 Task: Add to scrum project VantageTech a team member softage.3@softage.net.
Action: Mouse moved to (249, 66)
Screenshot: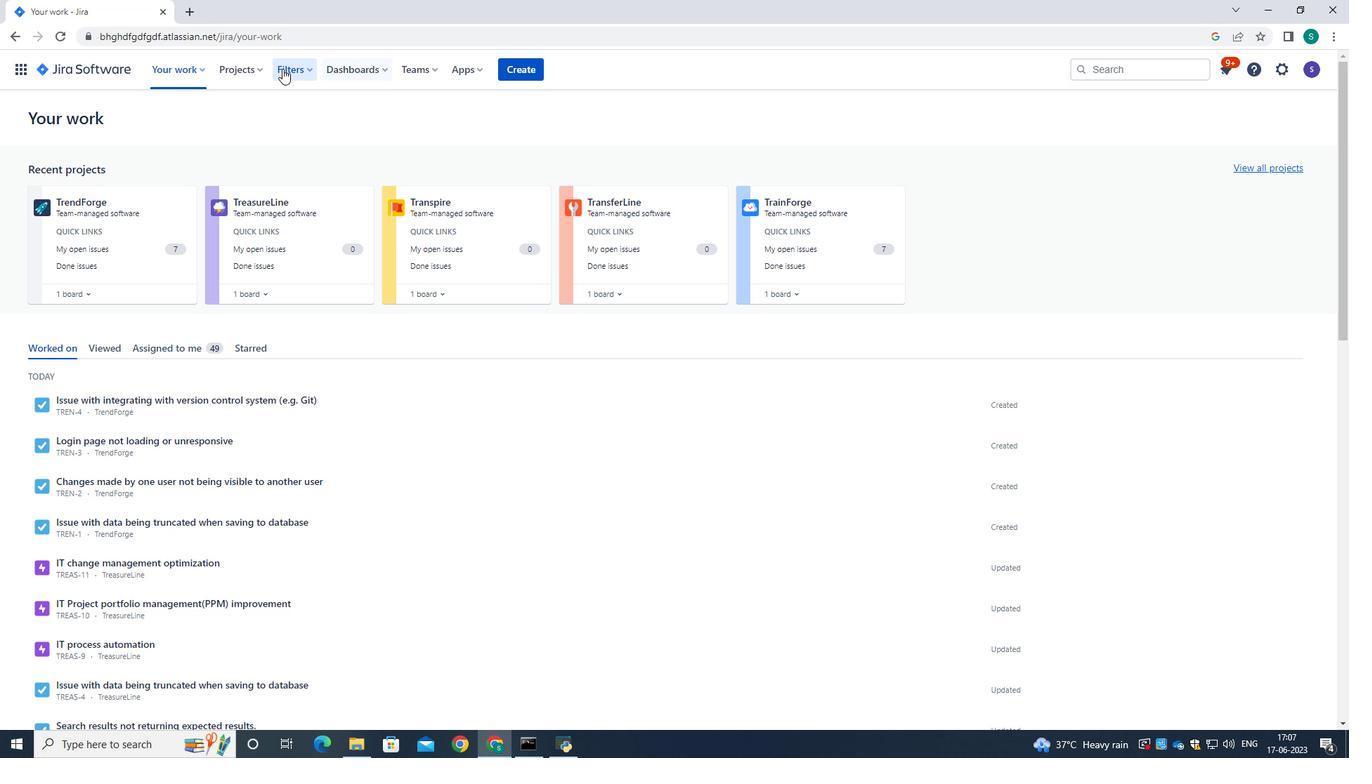 
Action: Mouse pressed left at (249, 66)
Screenshot: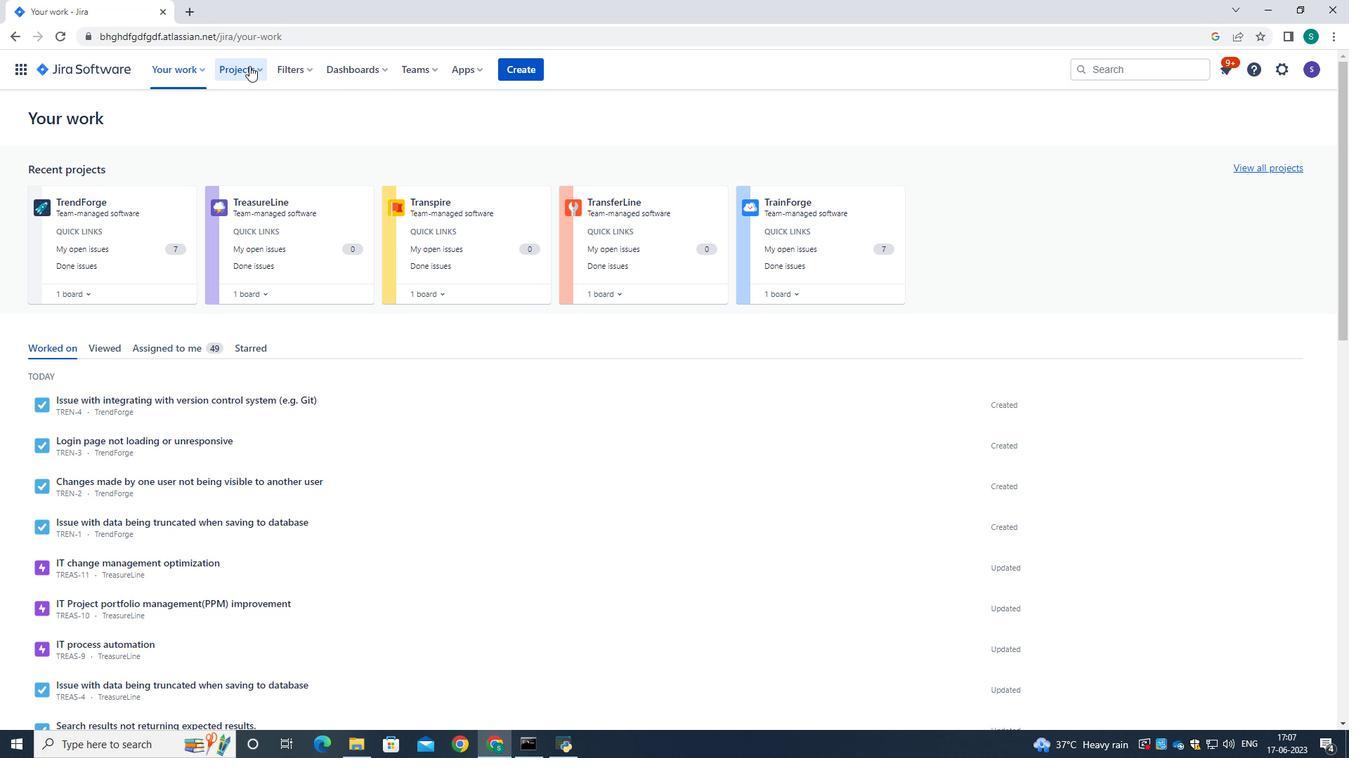 
Action: Mouse moved to (280, 133)
Screenshot: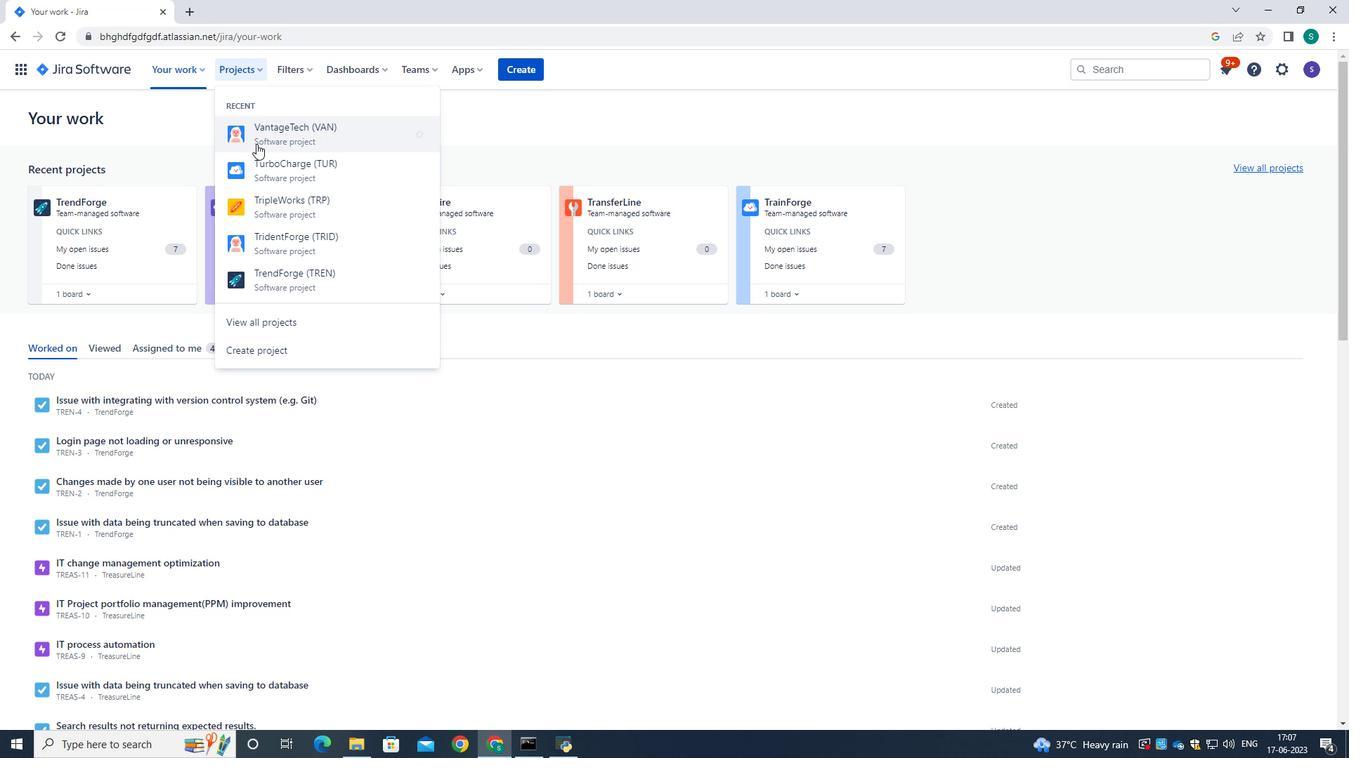 
Action: Mouse pressed left at (280, 133)
Screenshot: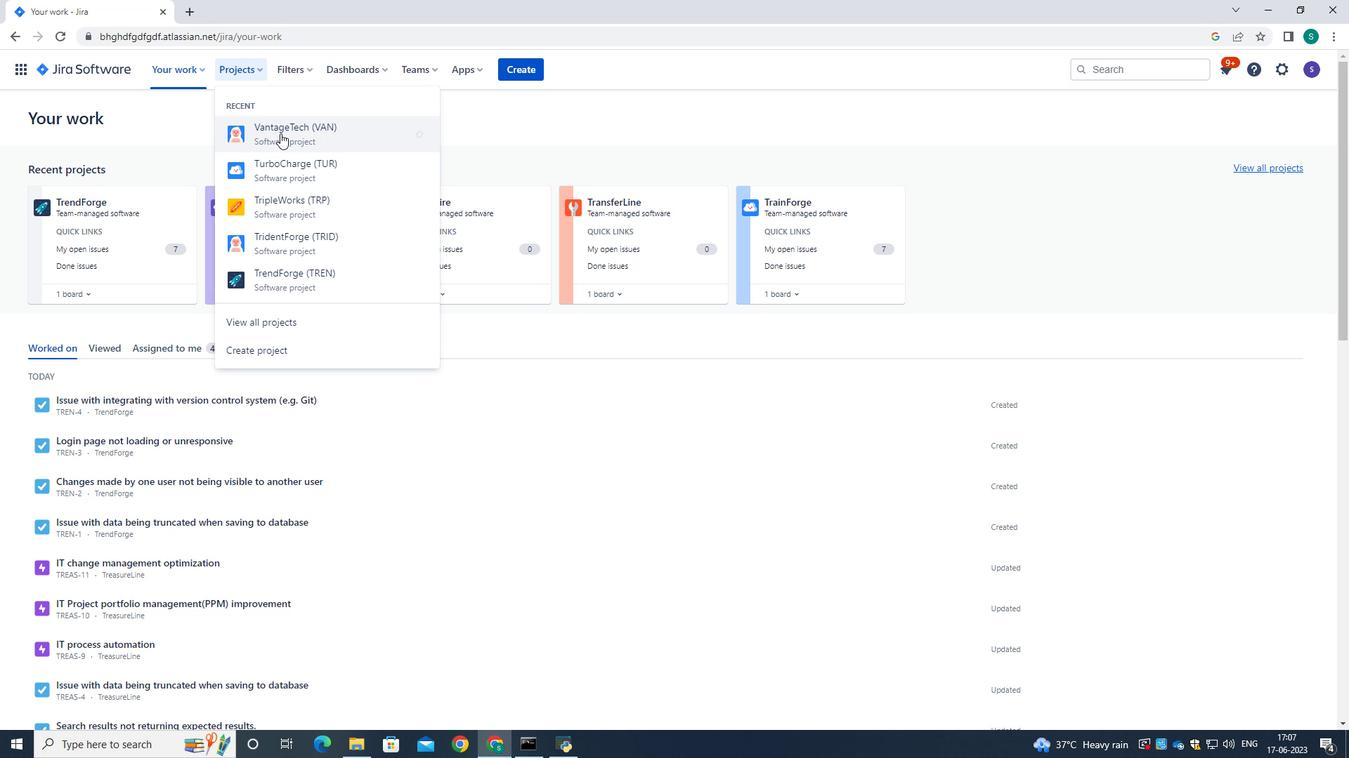 
Action: Mouse moved to (308, 195)
Screenshot: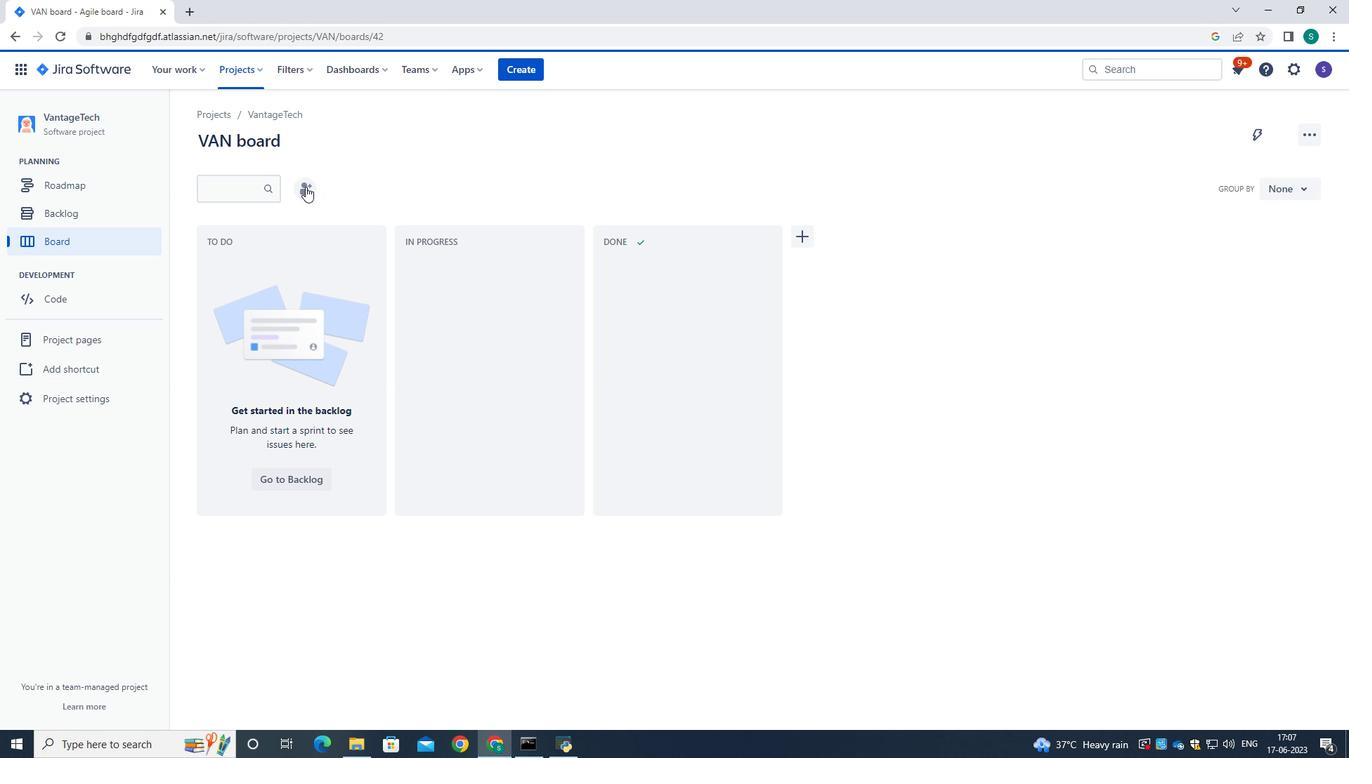 
Action: Mouse pressed left at (308, 195)
Screenshot: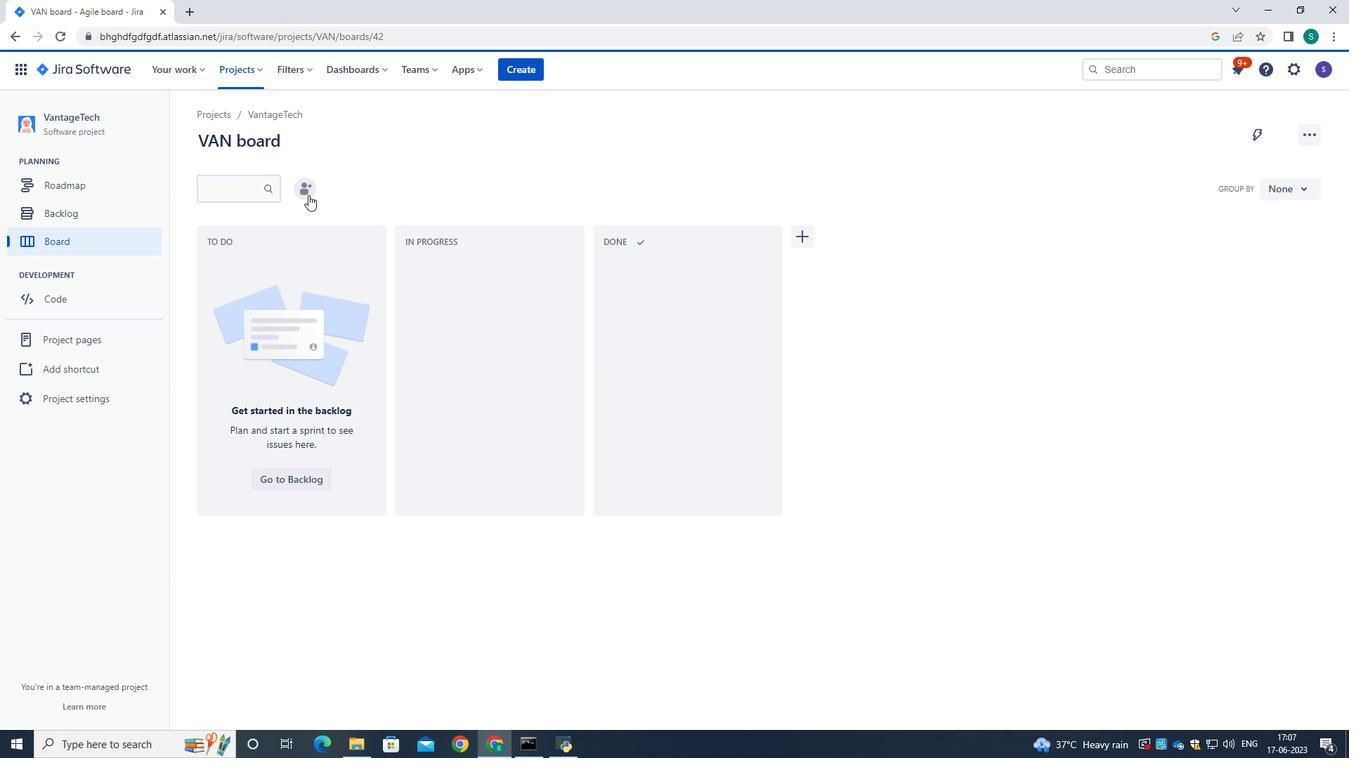 
Action: Mouse moved to (645, 176)
Screenshot: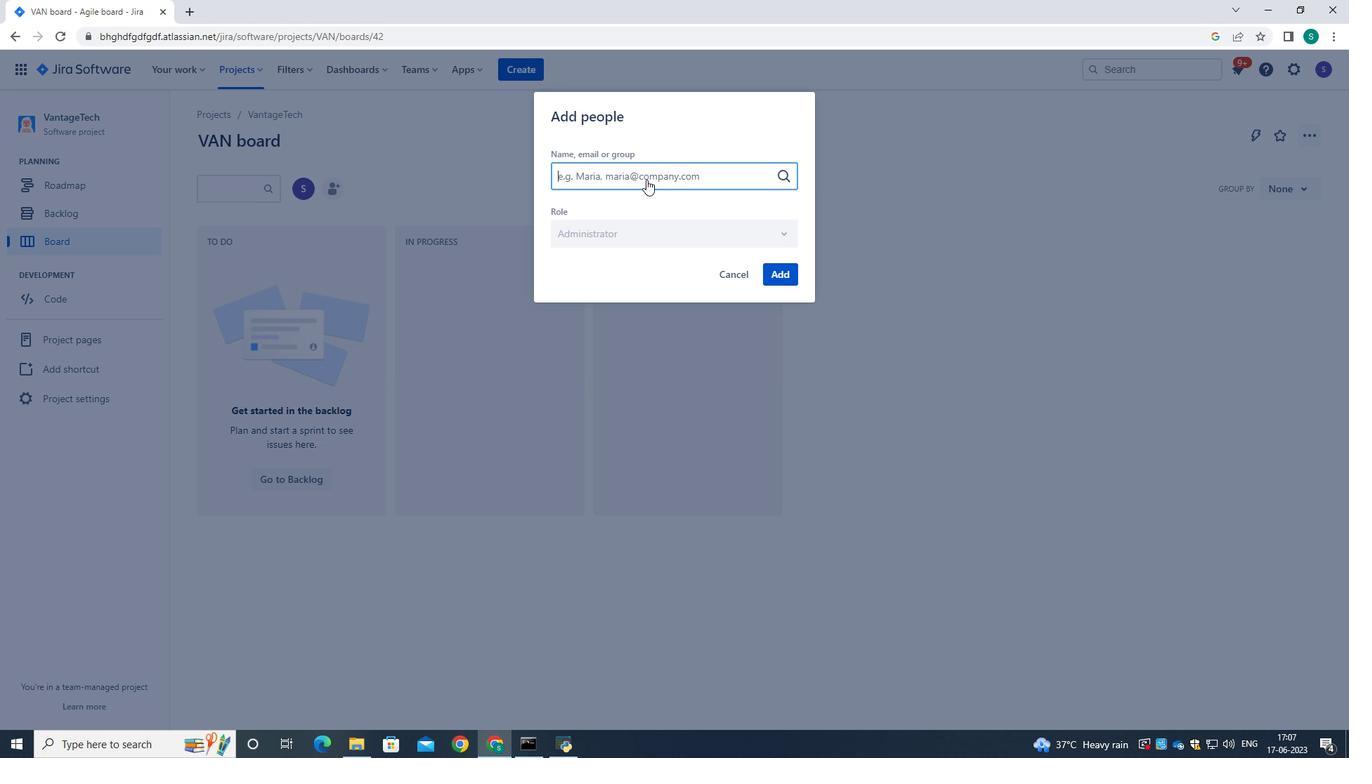 
Action: Mouse pressed left at (645, 176)
Screenshot: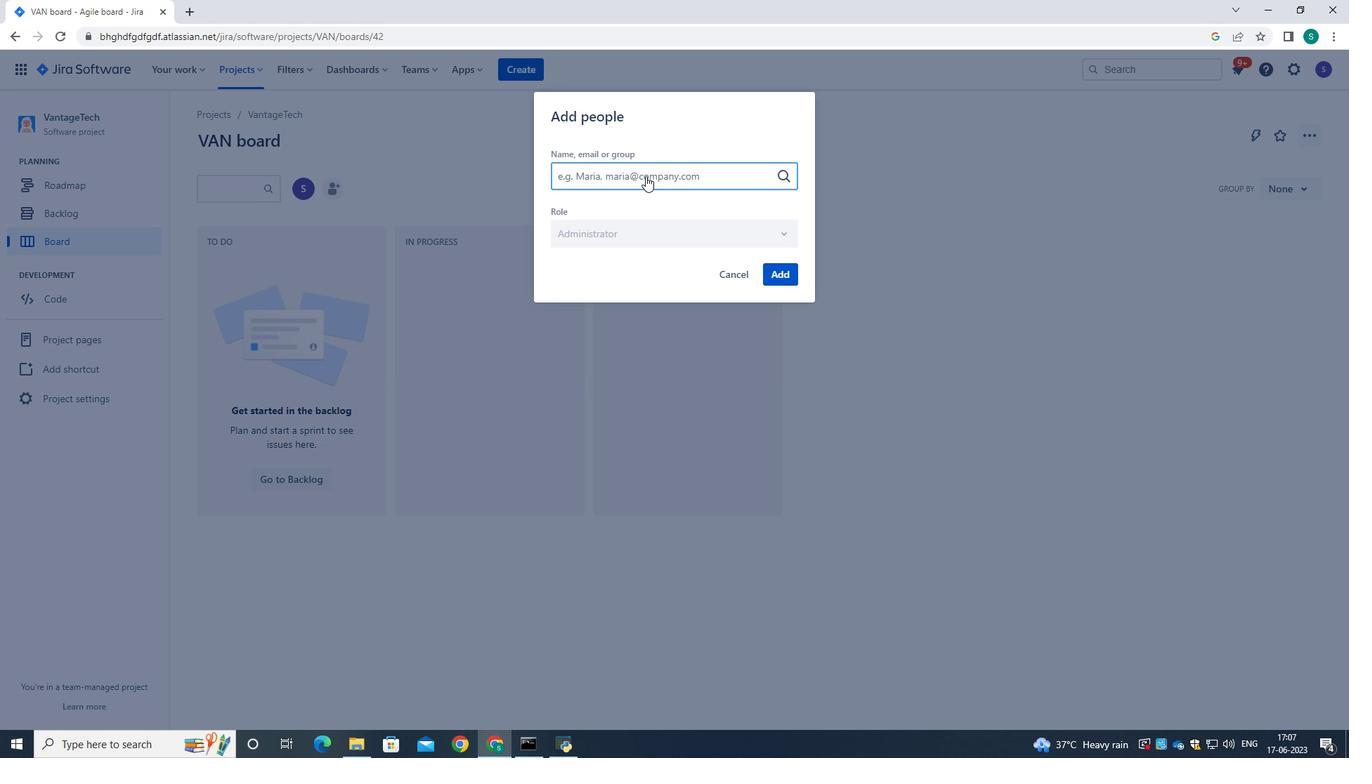 
Action: Key pressed softage.3<Key.shift>@softage/<Key.backspace>.net
Screenshot: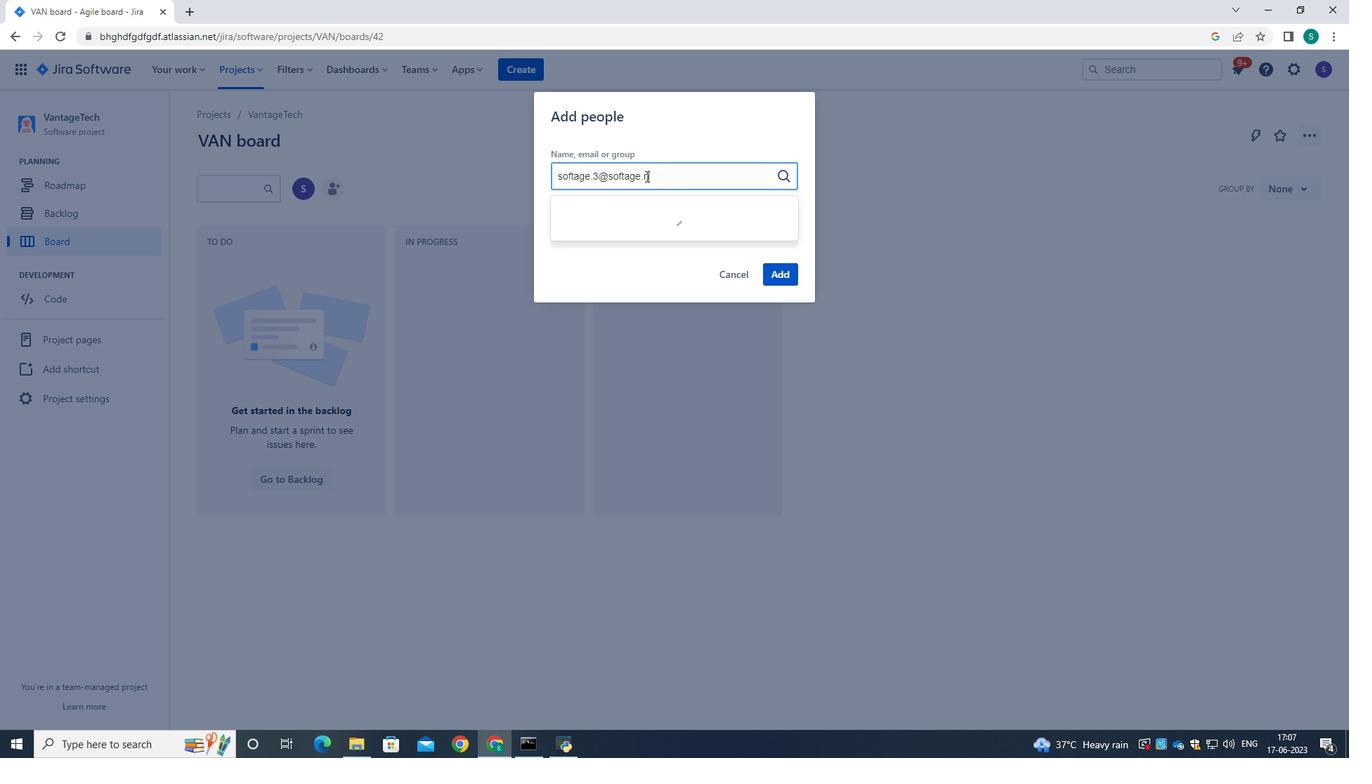 
Action: Mouse moved to (616, 211)
Screenshot: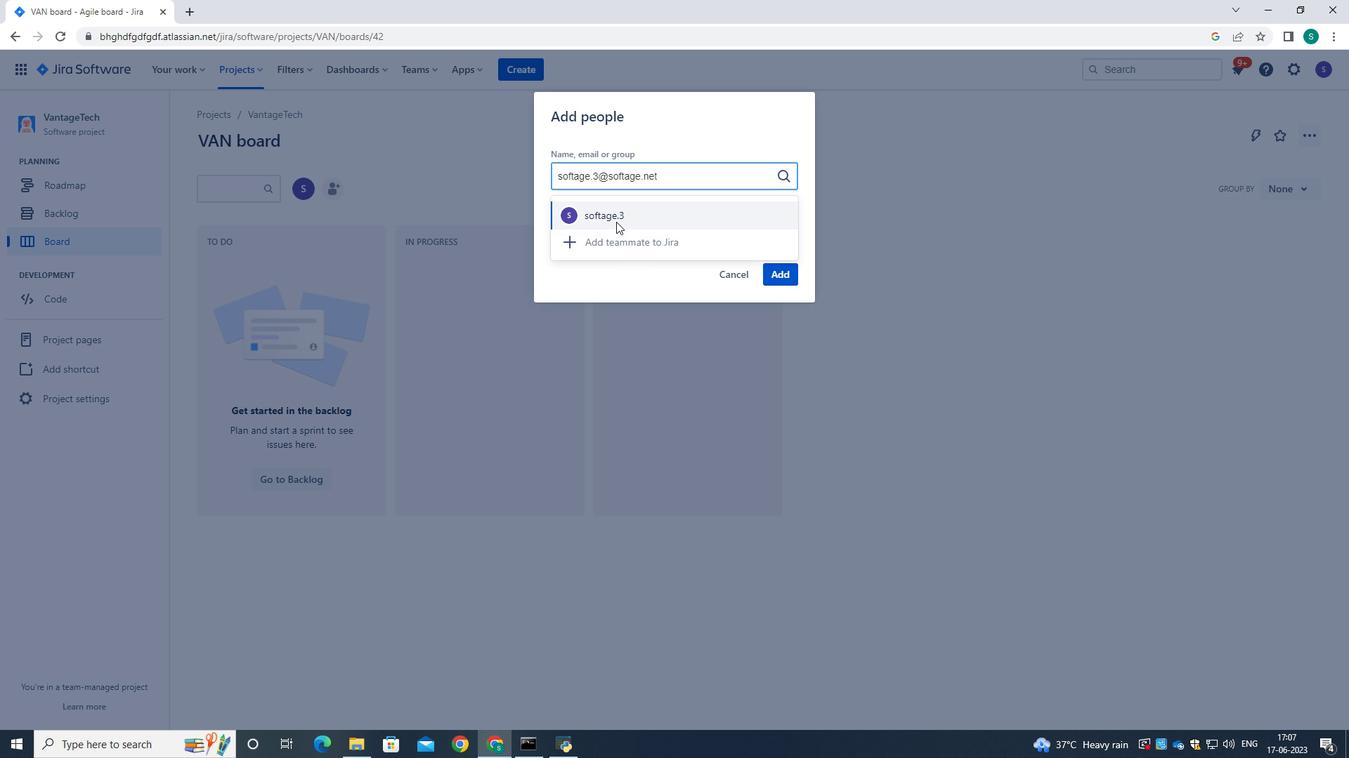 
Action: Mouse pressed left at (616, 211)
Screenshot: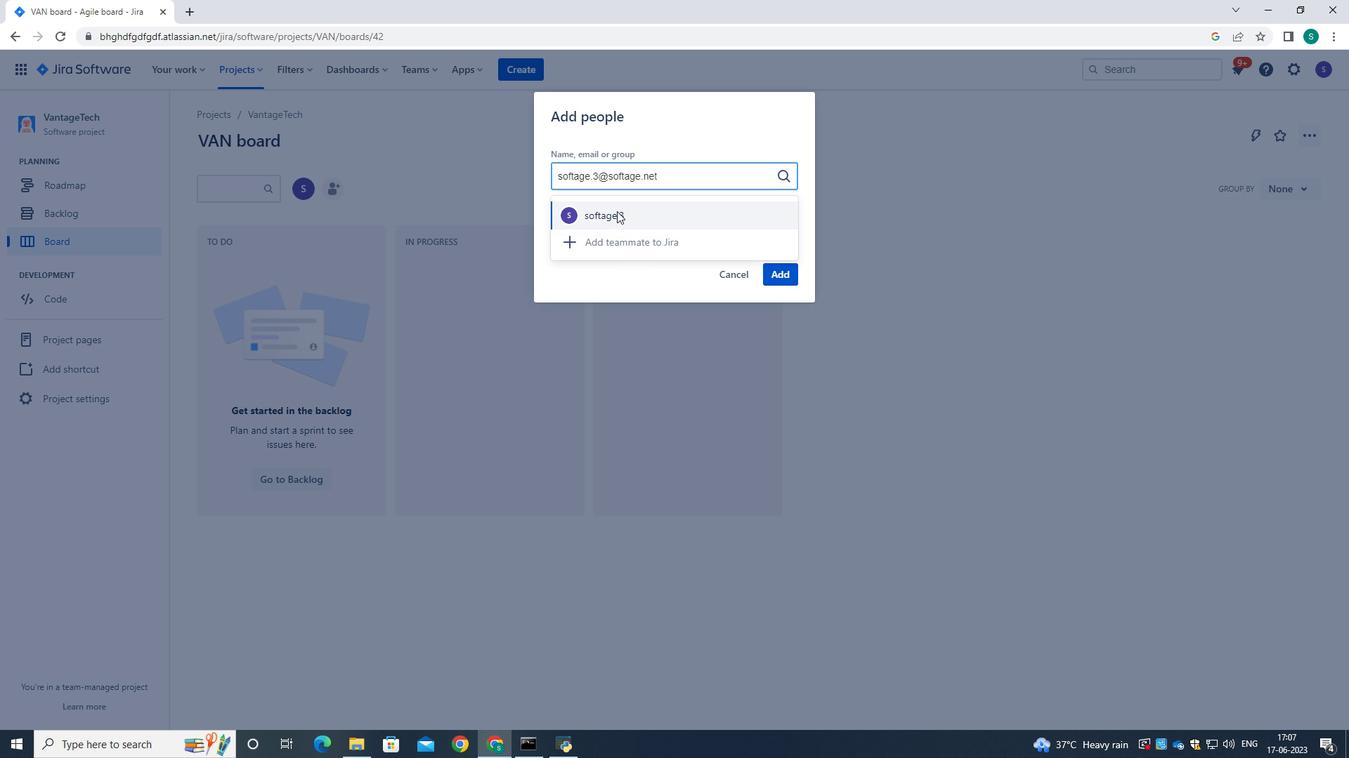 
Action: Mouse moved to (777, 276)
Screenshot: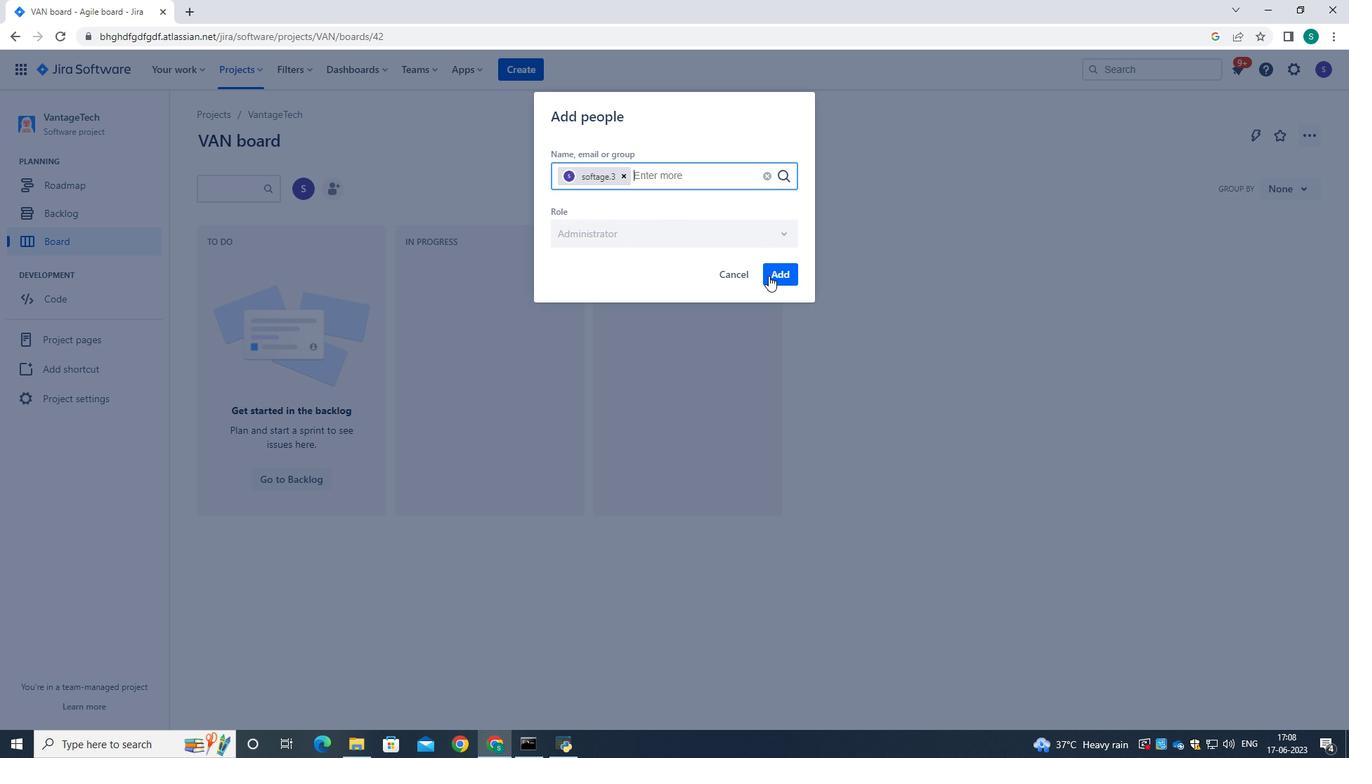 
Action: Mouse pressed left at (777, 276)
Screenshot: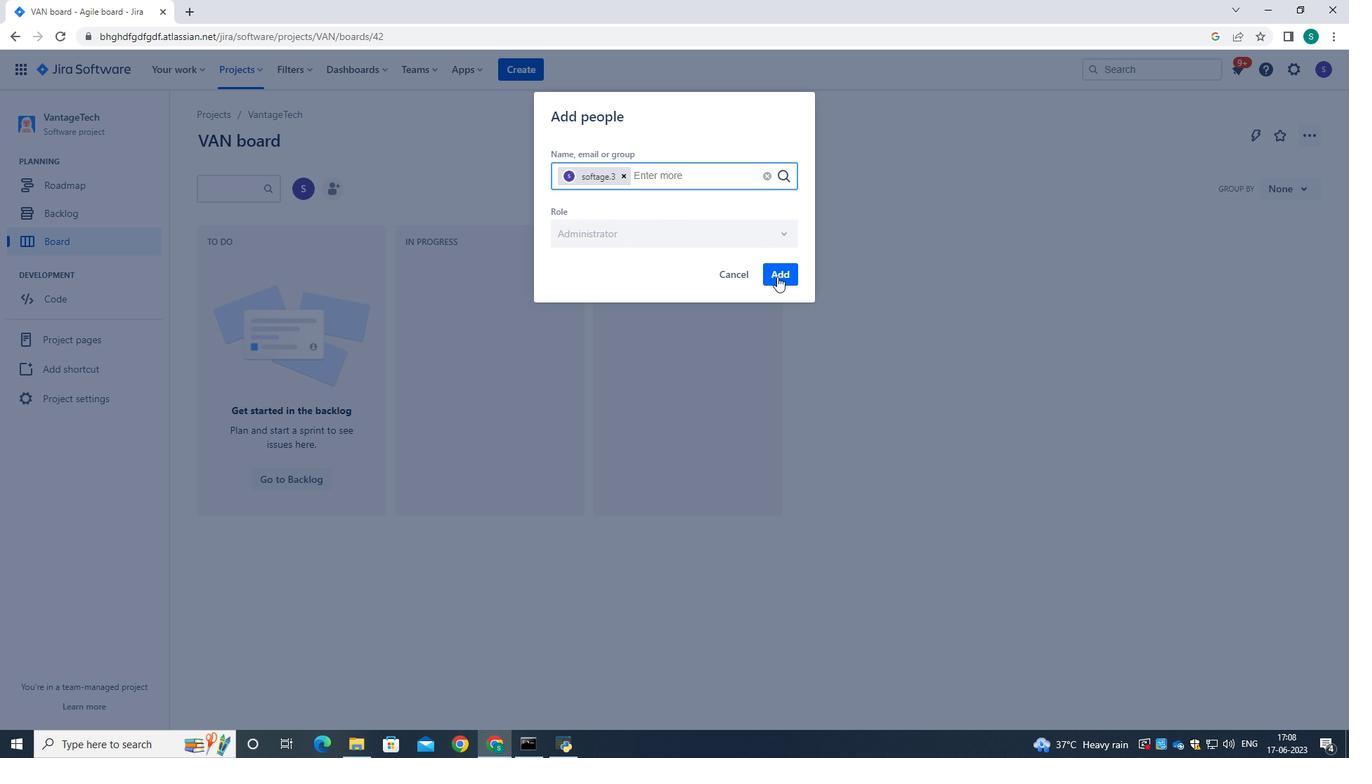 
